 Task: Find the walking route from Golden Gate Park to the de Young Museum.
Action: Mouse moved to (368, 107)
Screenshot: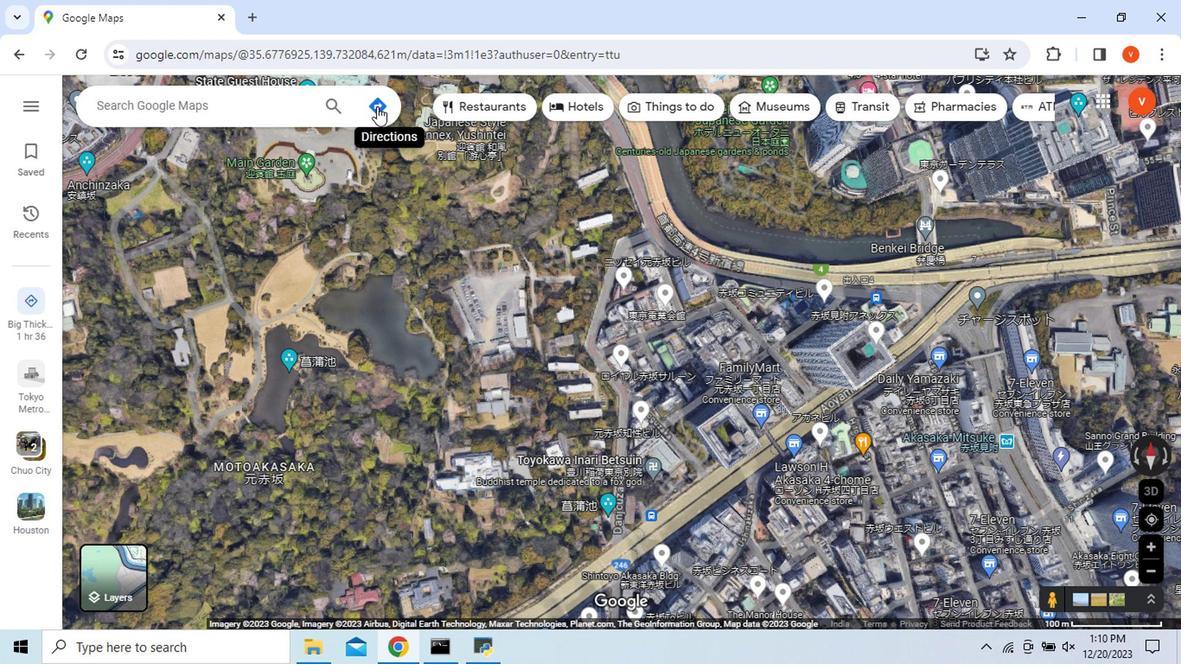 
Action: Mouse pressed left at (368, 107)
Screenshot: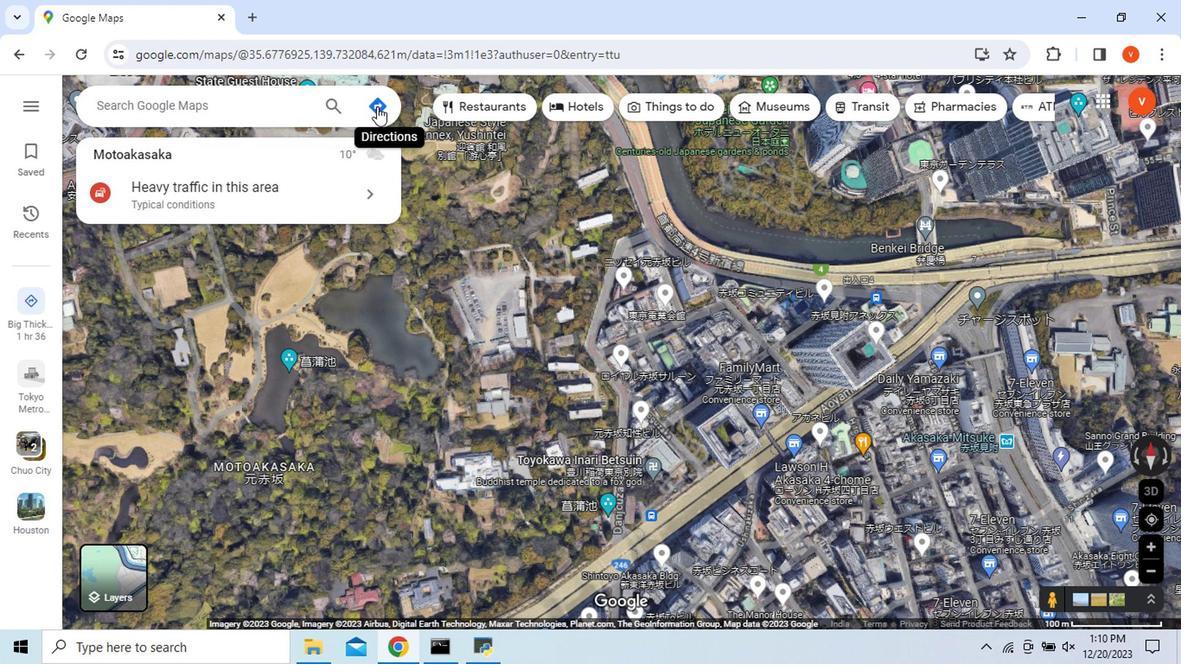 
Action: Mouse moved to (572, 339)
Screenshot: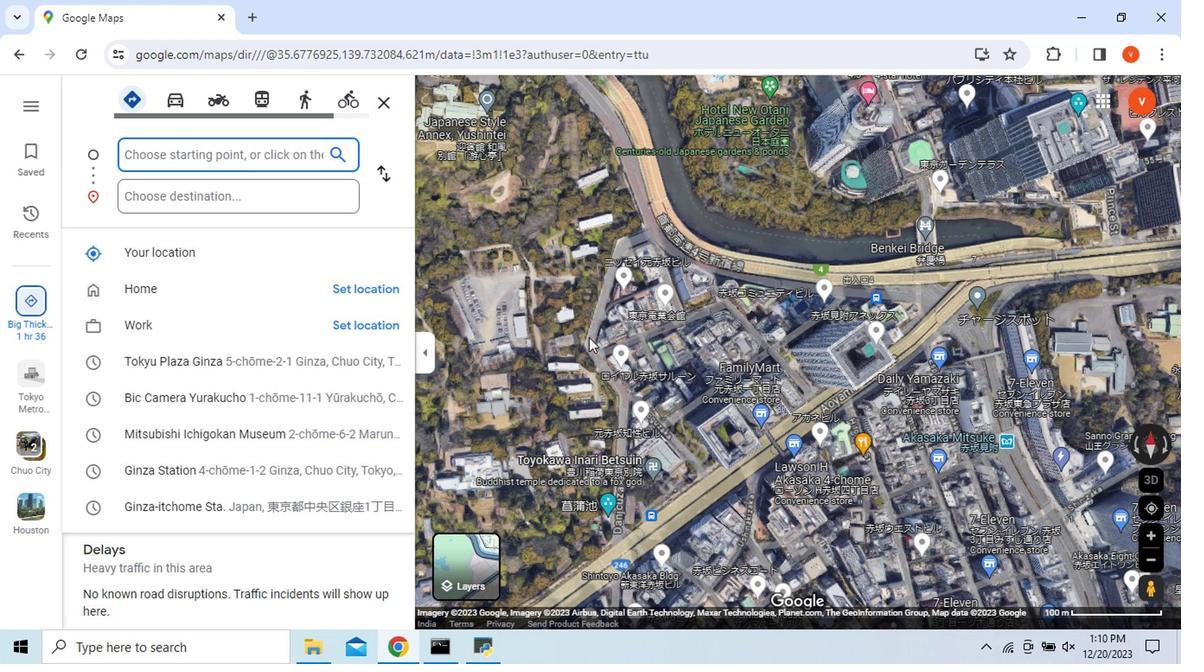 
Action: Key pressed <Key.shift>Golden<Key.space><Key.shift>Gate
Screenshot: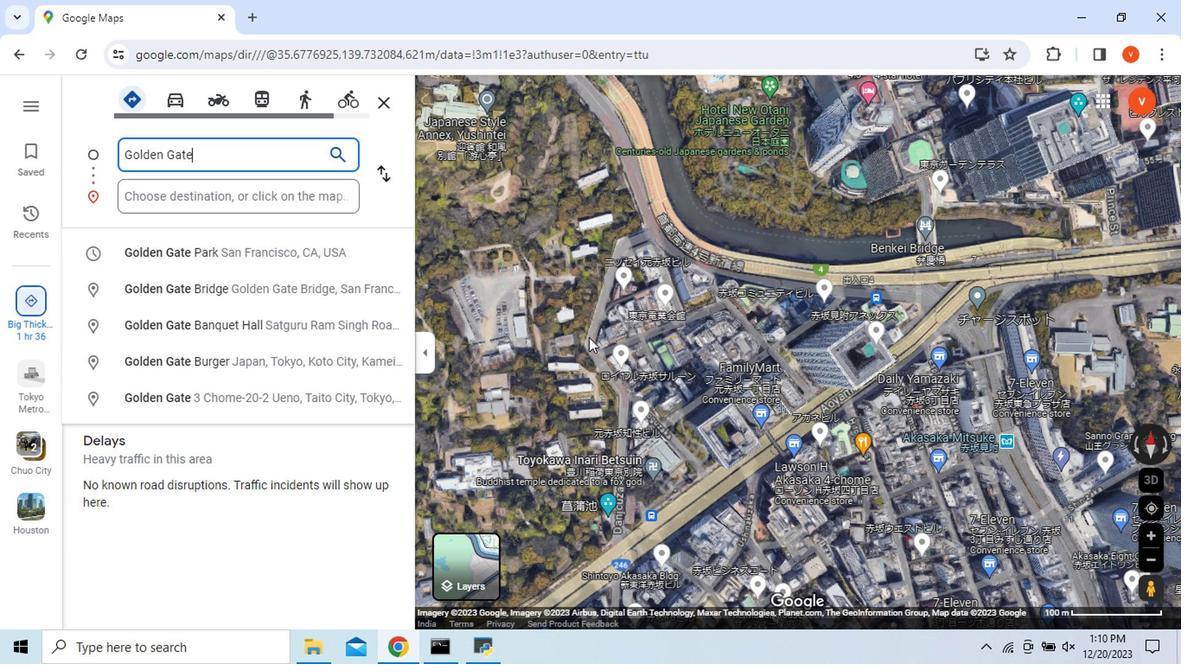 
Action: Mouse moved to (232, 256)
Screenshot: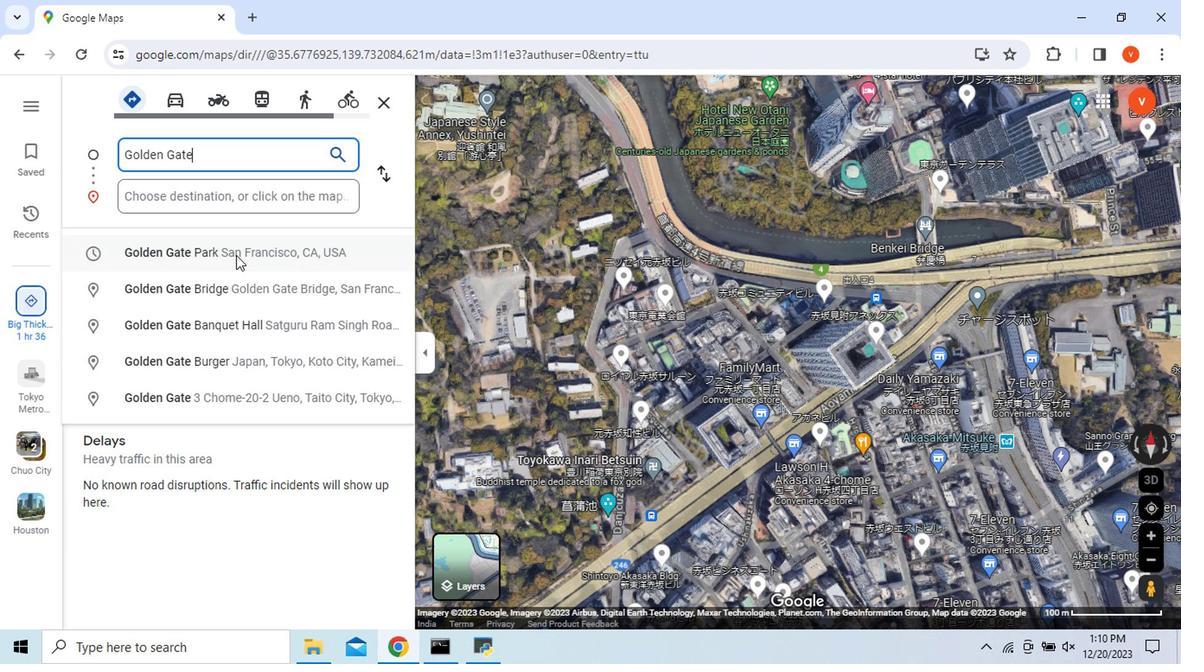 
Action: Mouse pressed left at (232, 256)
Screenshot: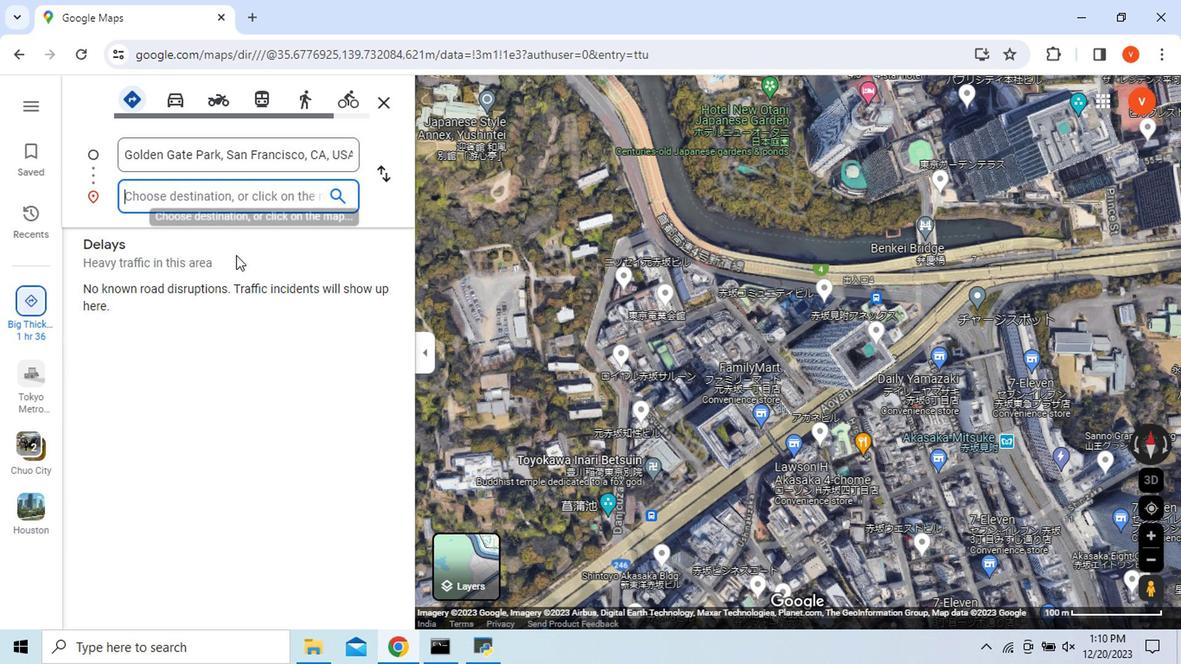 
Action: Mouse moved to (233, 390)
Screenshot: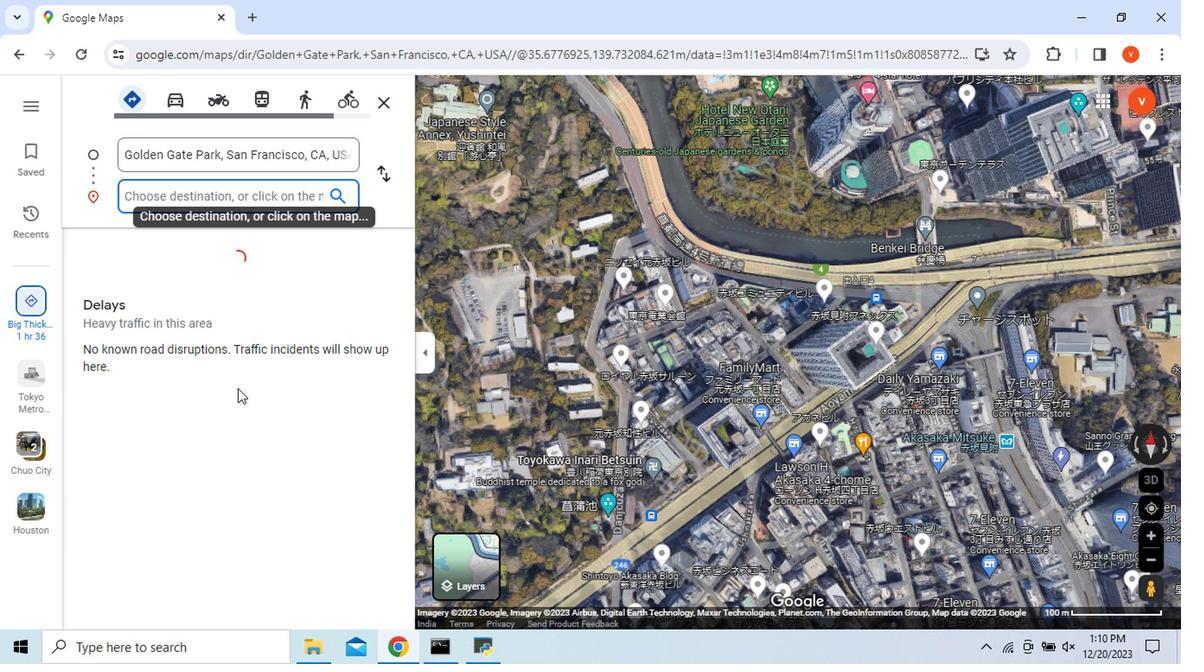 
Action: Key pressed <Key.shift>de<Key.space><Key.shift>Young
Screenshot: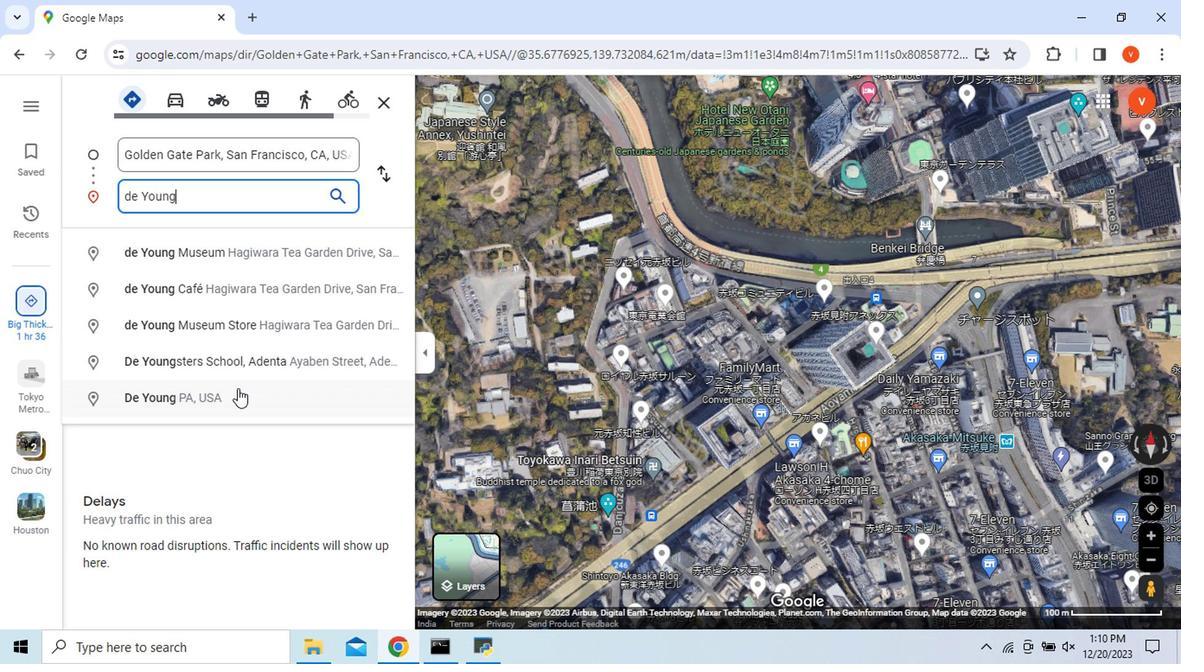 
Action: Mouse moved to (244, 248)
Screenshot: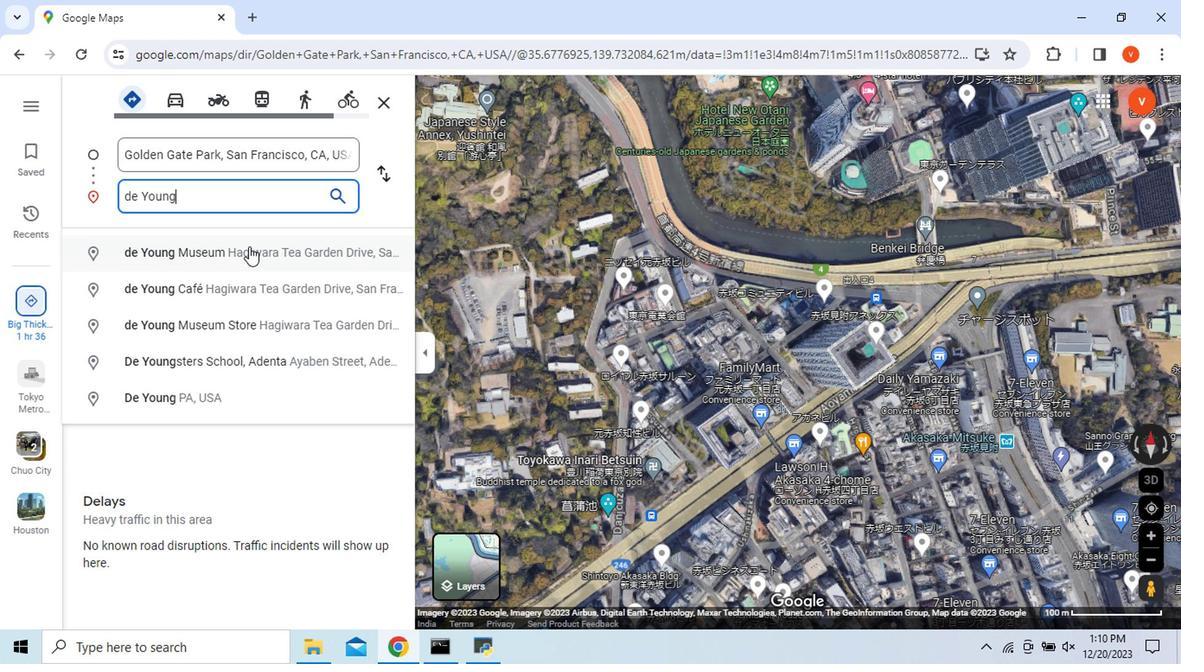 
Action: Mouse pressed left at (244, 248)
Screenshot: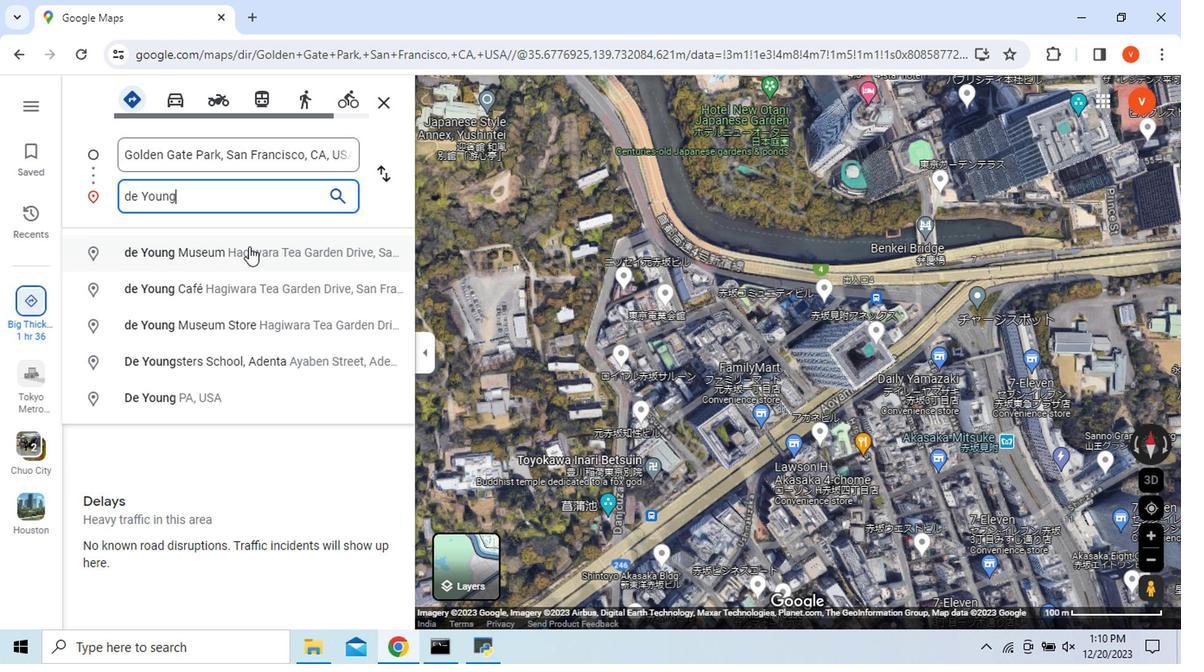 
Action: Mouse moved to (727, 597)
Screenshot: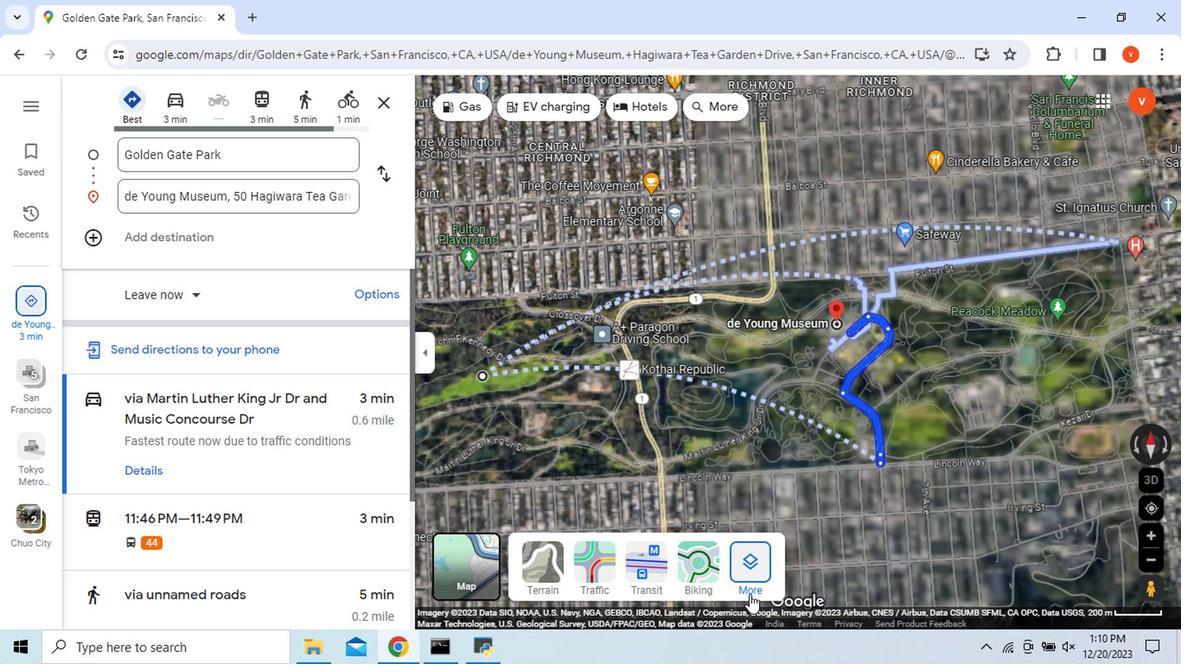 
Action: Mouse pressed left at (727, 597)
Screenshot: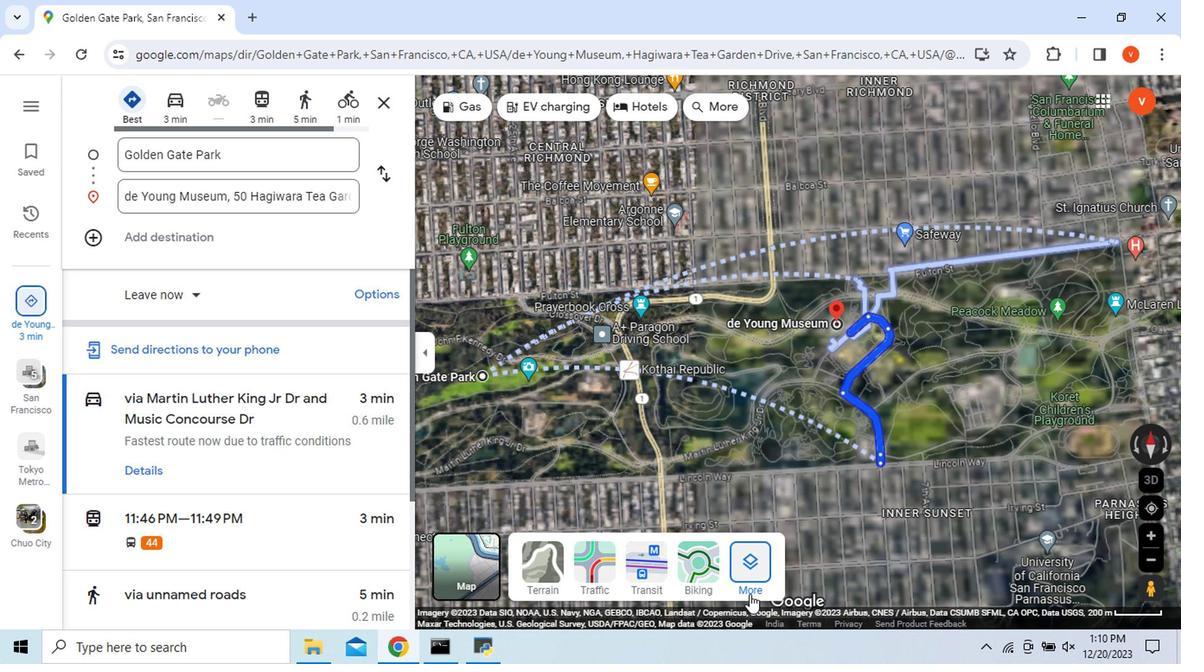 
Action: Mouse moved to (635, 500)
Screenshot: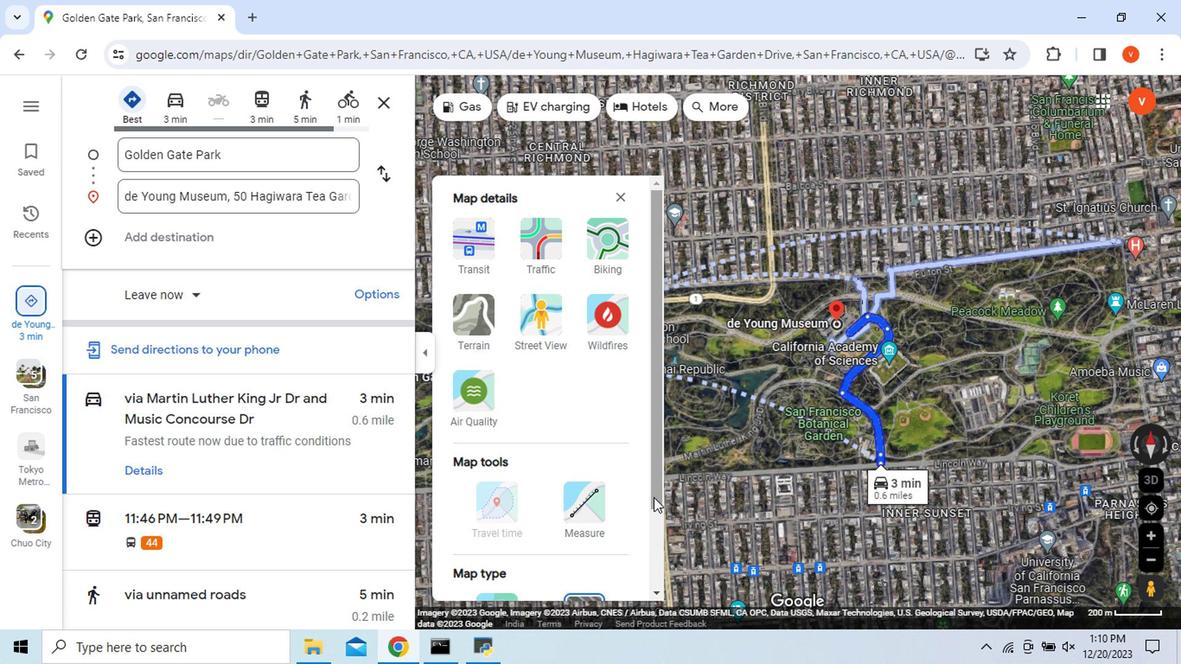 
Action: Mouse pressed left at (635, 500)
Screenshot: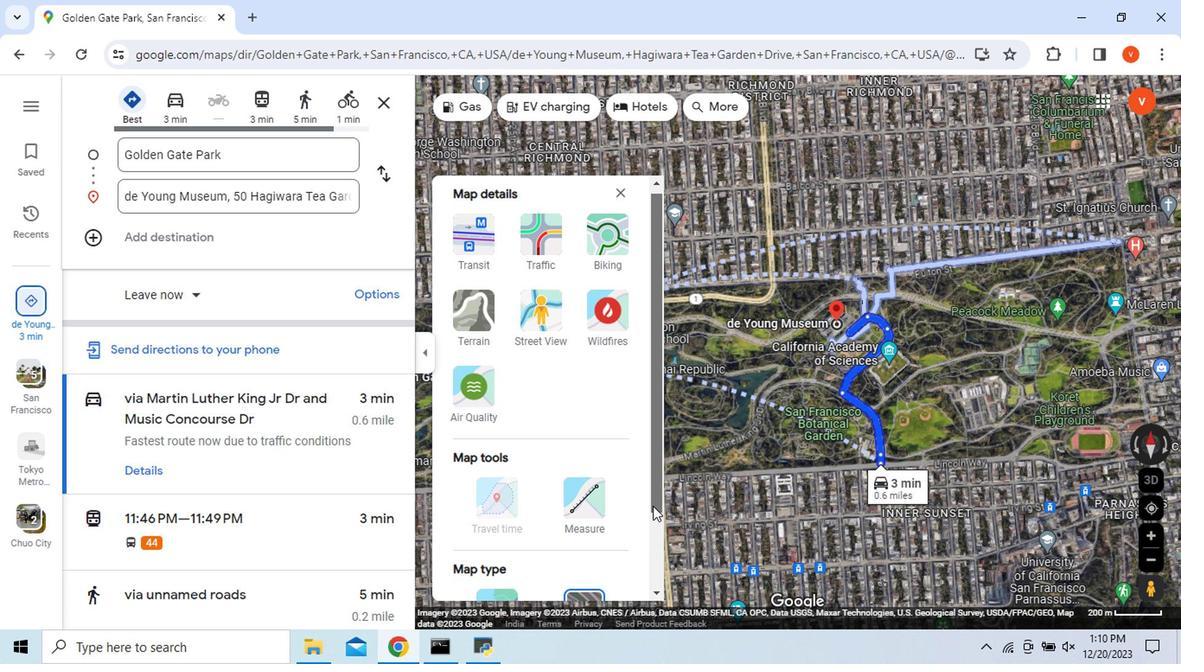 
Action: Mouse moved to (470, 538)
Screenshot: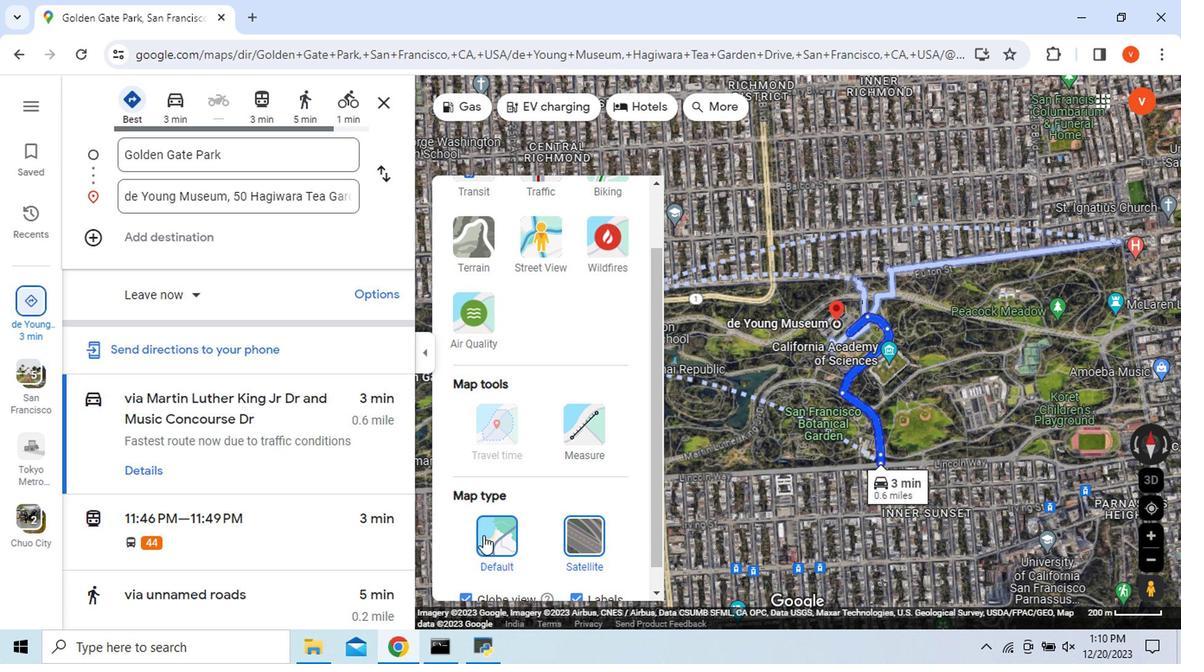 
Action: Mouse pressed left at (470, 538)
Screenshot: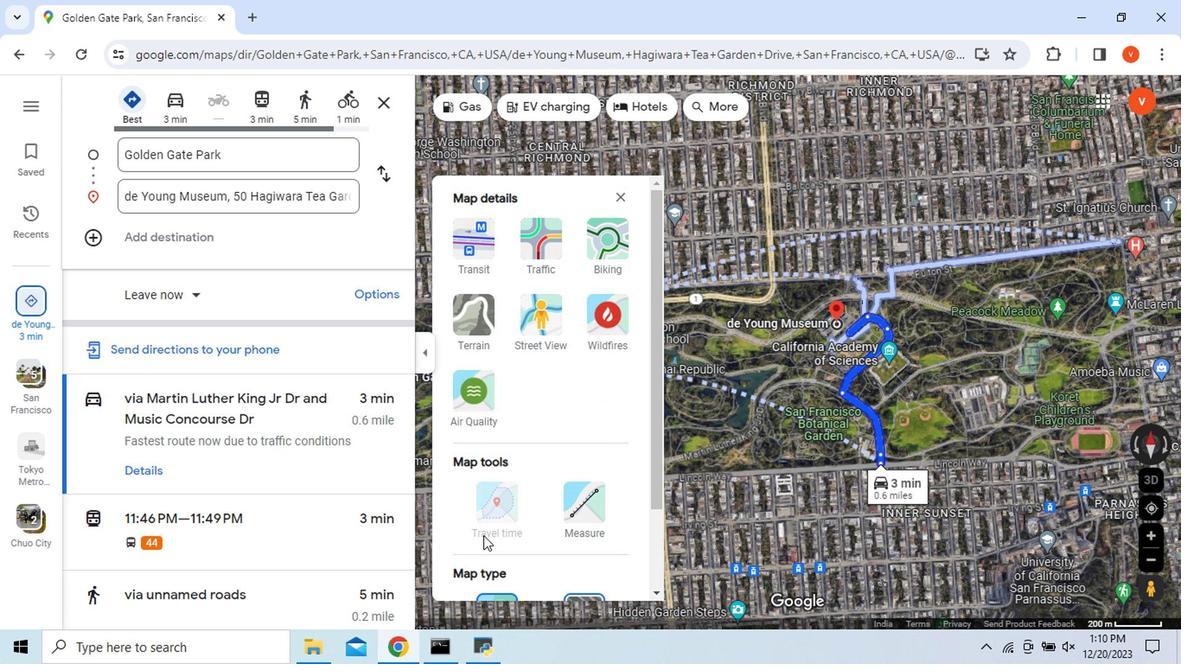 
Action: Mouse moved to (301, 97)
Screenshot: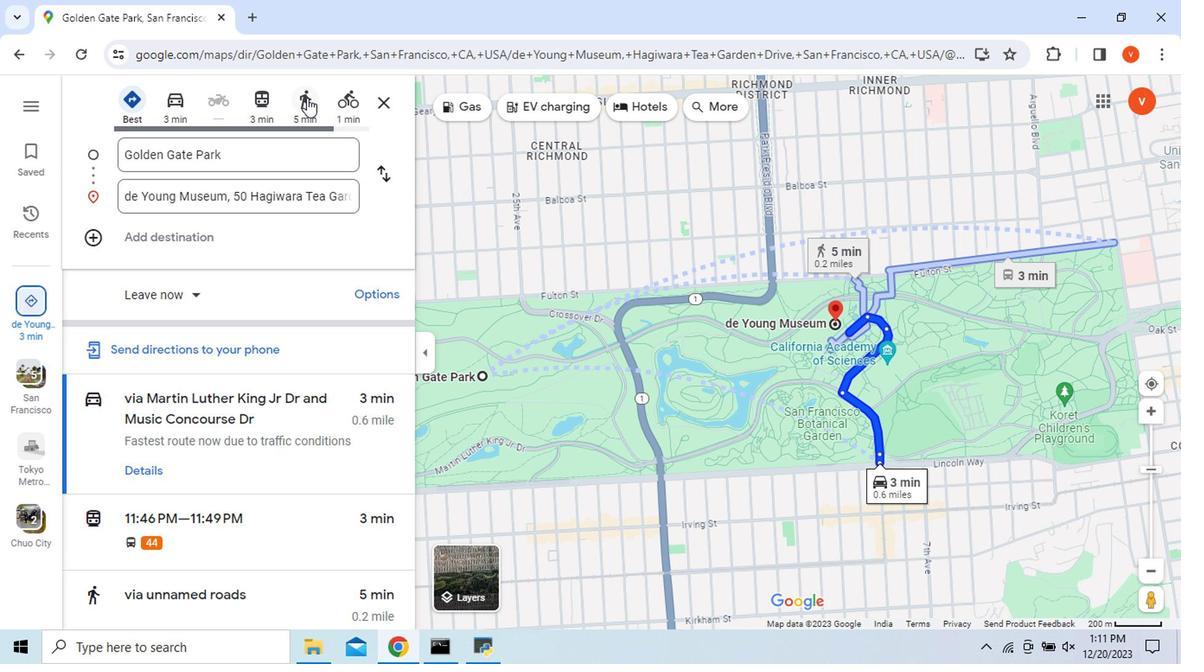 
Action: Mouse pressed left at (301, 97)
Screenshot: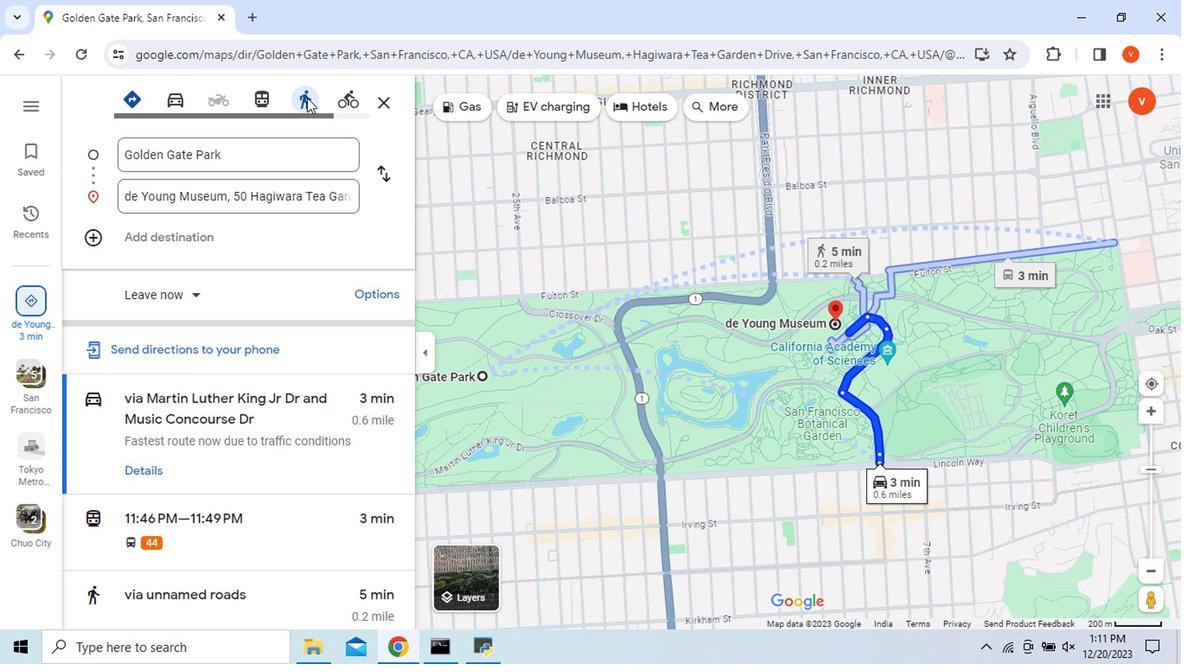 
Action: Mouse moved to (151, 429)
Screenshot: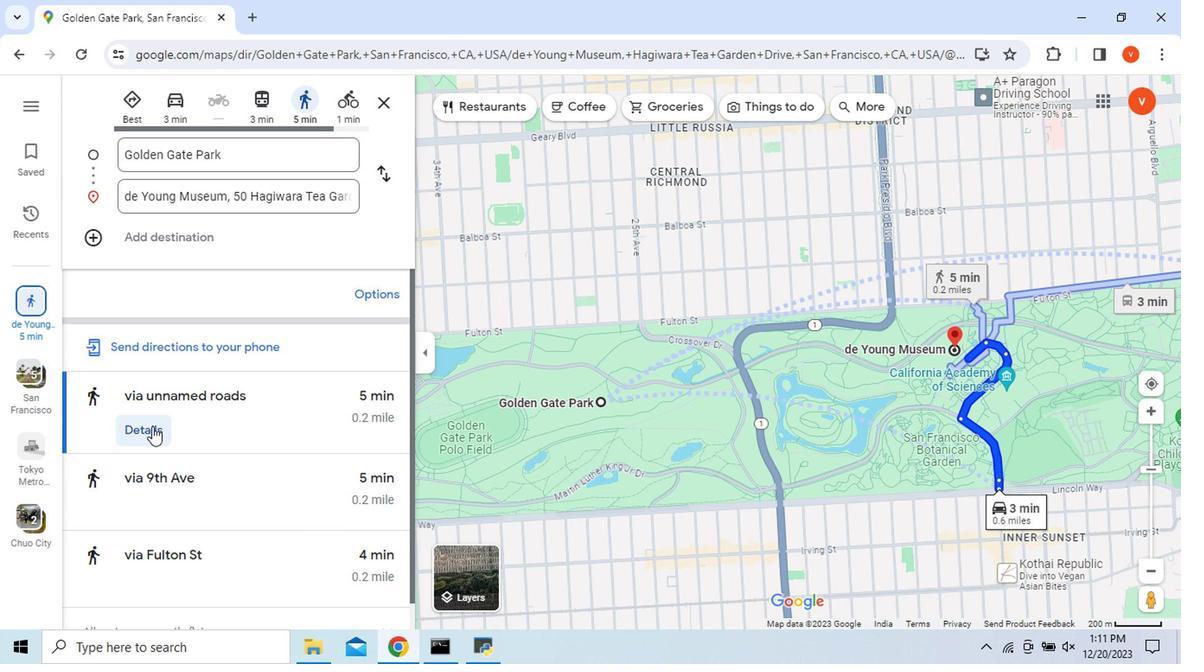 
Action: Mouse pressed left at (151, 429)
Screenshot: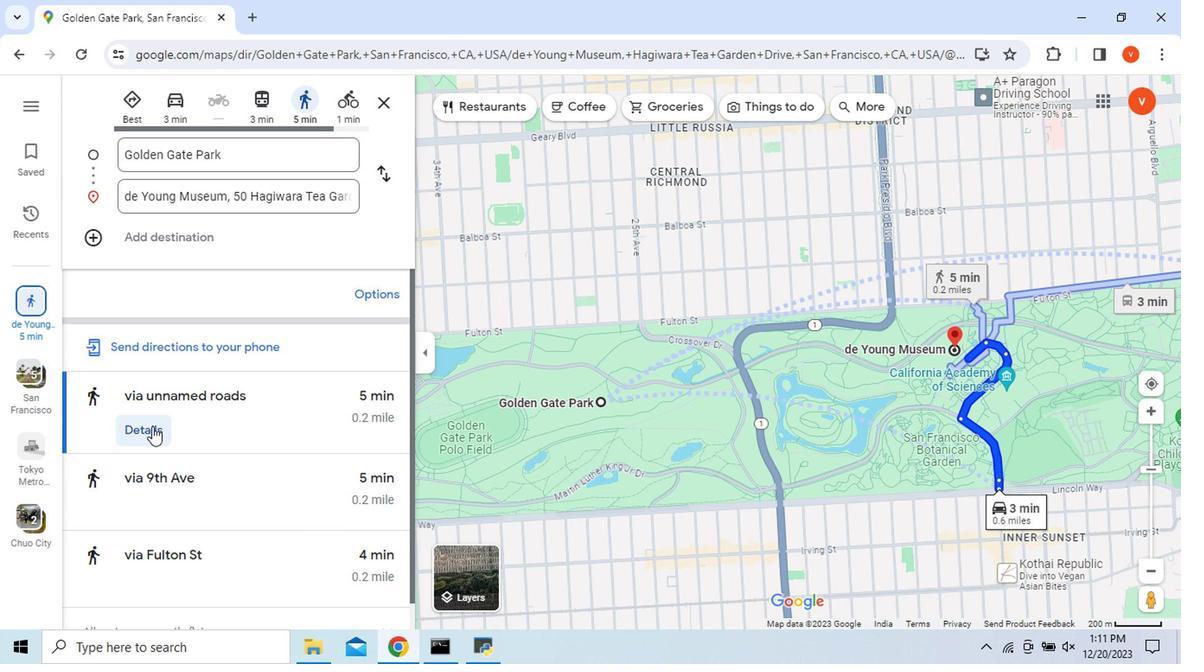 
Action: Mouse moved to (400, 397)
Screenshot: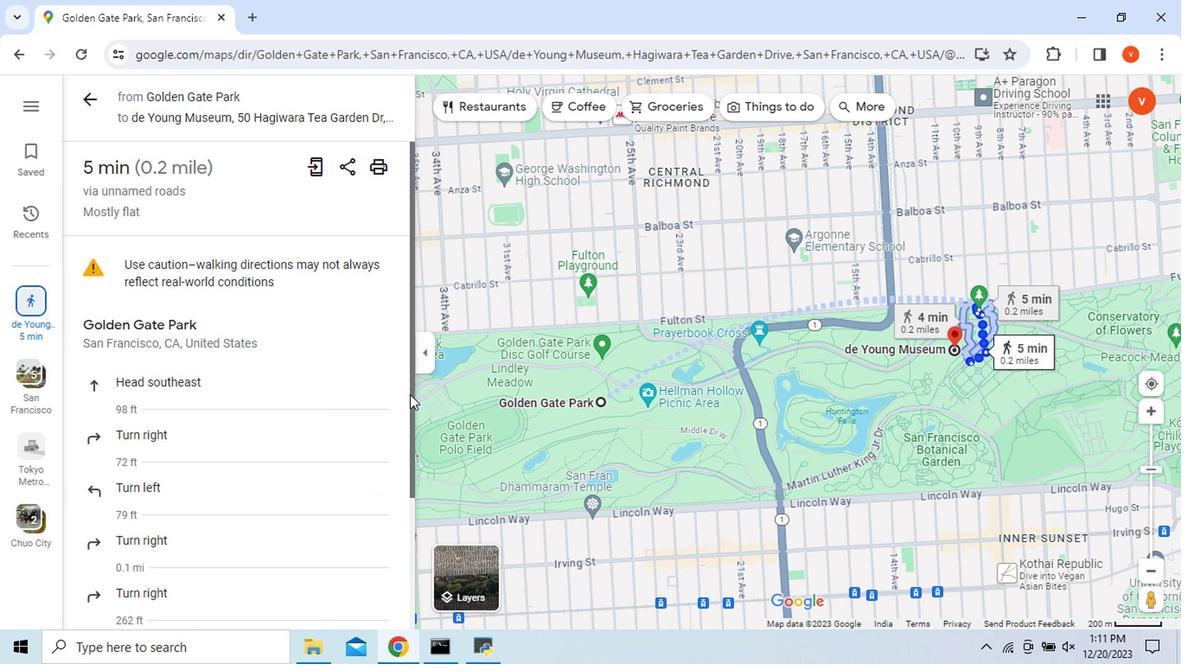 
Action: Mouse pressed left at (400, 397)
Screenshot: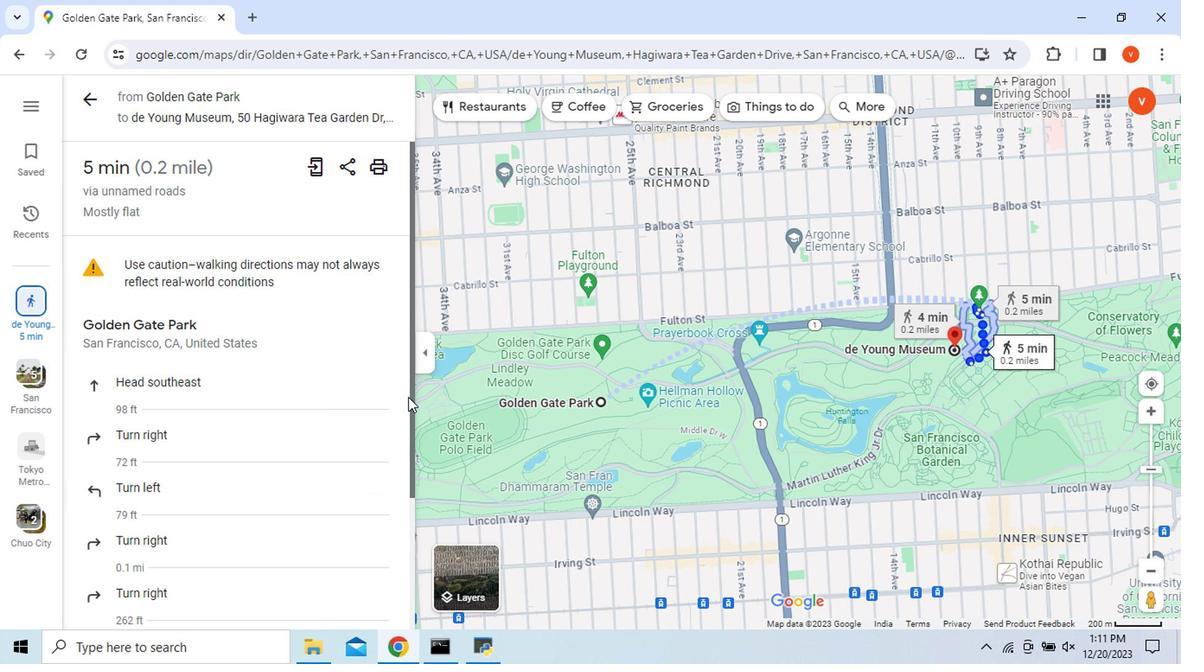 
Action: Mouse moved to (90, 99)
Screenshot: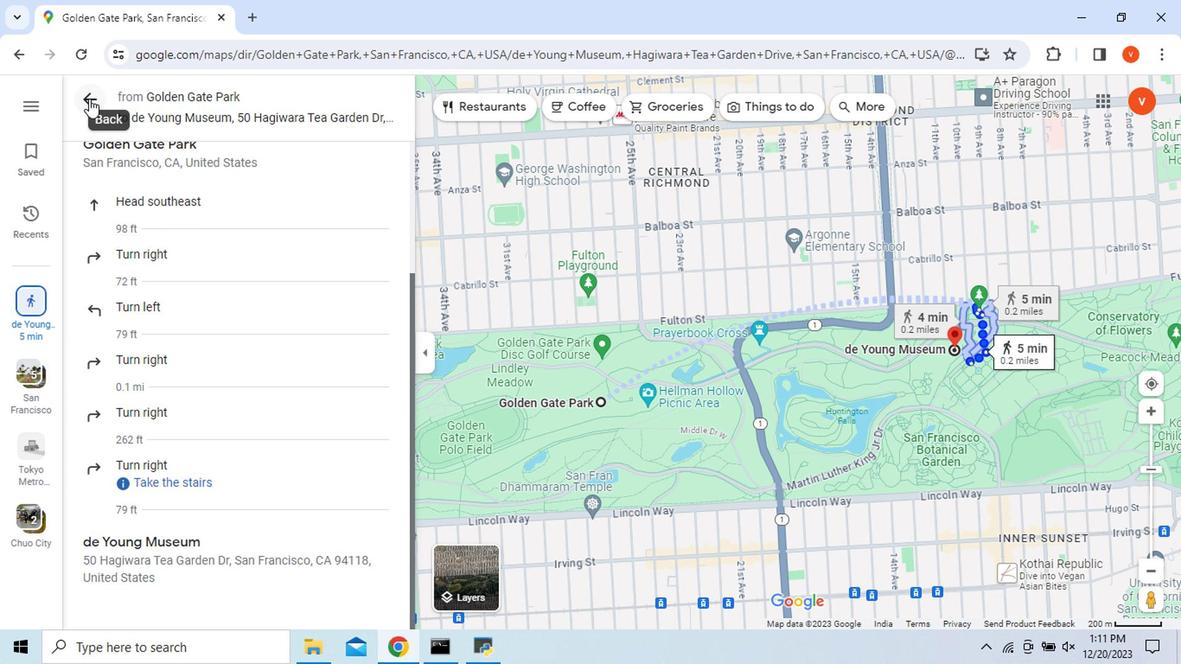 
Action: Mouse pressed left at (90, 99)
Screenshot: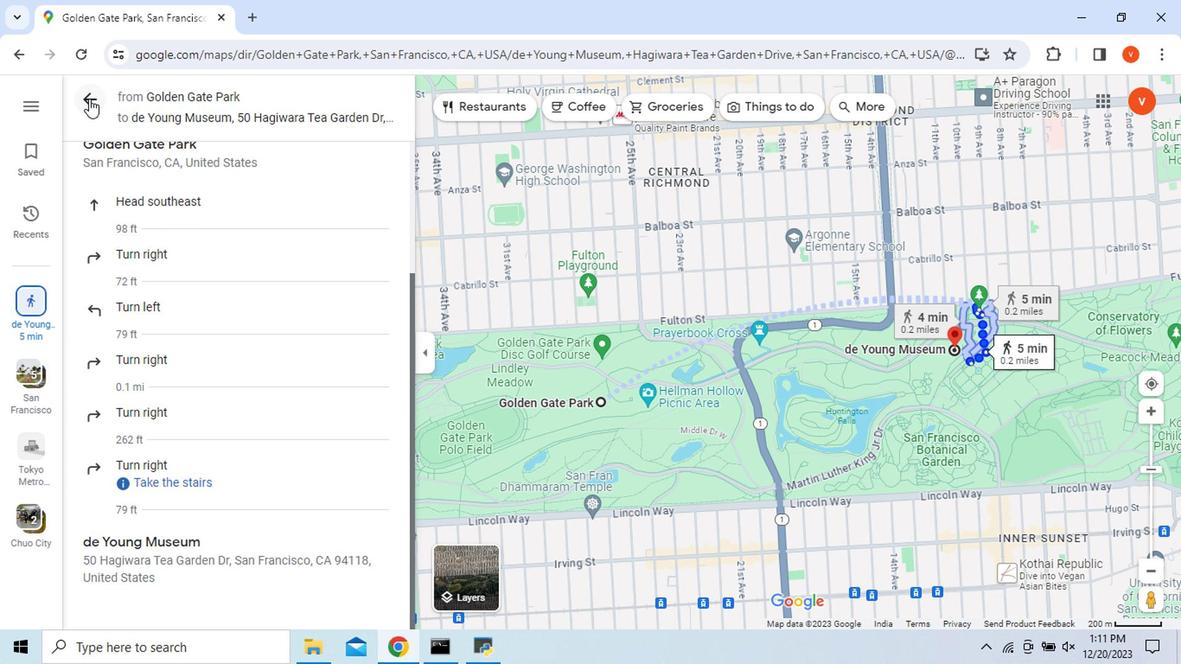 
Action: Mouse moved to (264, 501)
Screenshot: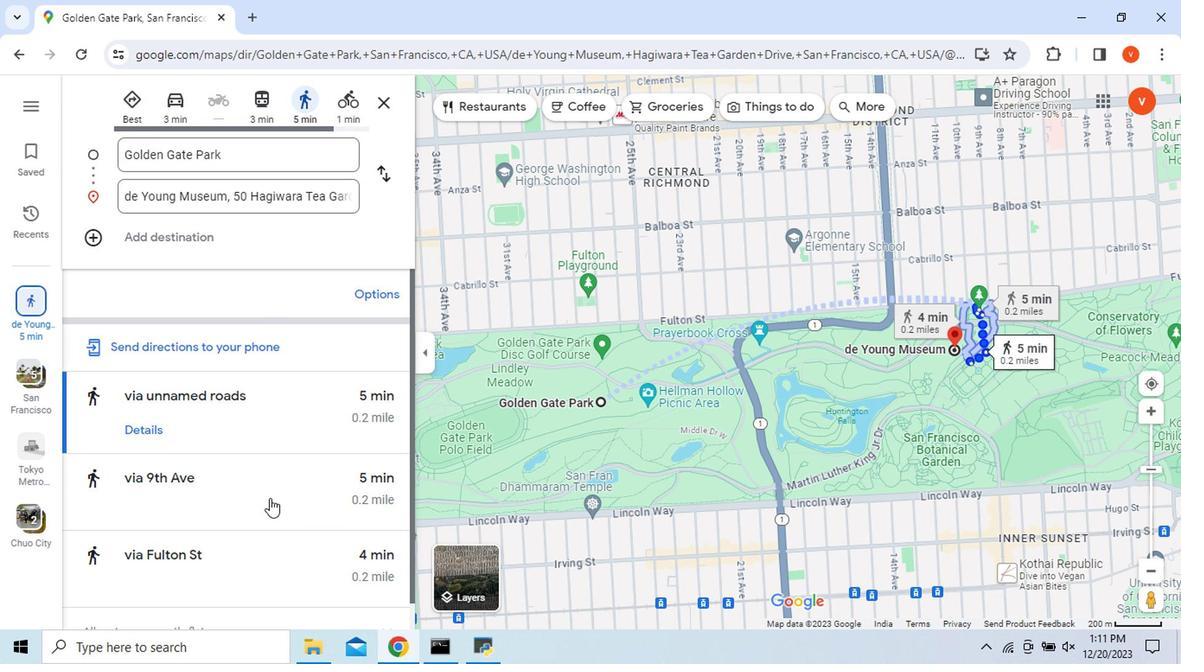 
Action: Mouse scrolled (264, 500) with delta (0, 0)
Screenshot: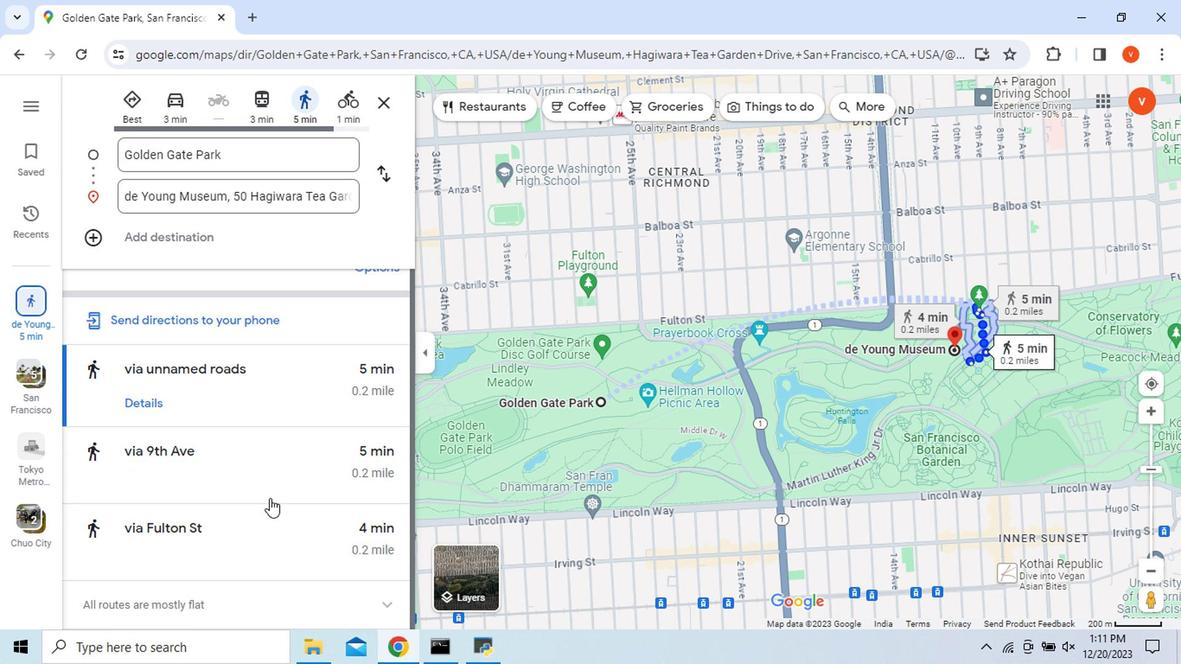 
Action: Mouse moved to (260, 547)
Screenshot: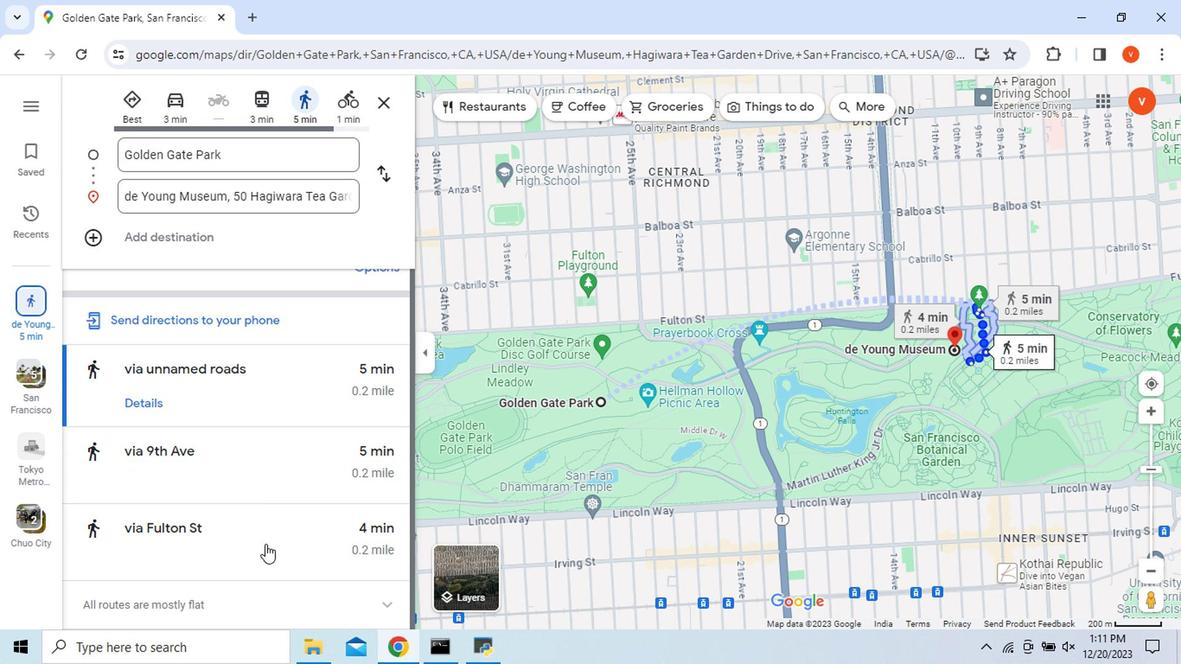 
Action: Mouse pressed left at (260, 547)
Screenshot: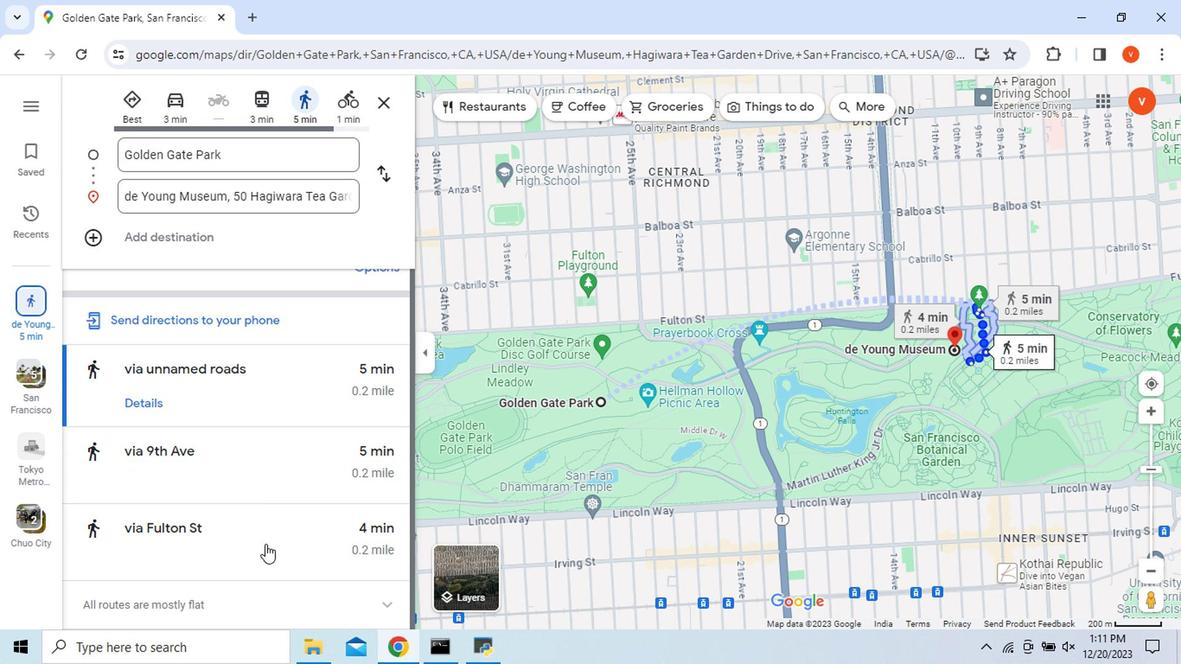 
Action: Mouse moved to (144, 555)
Screenshot: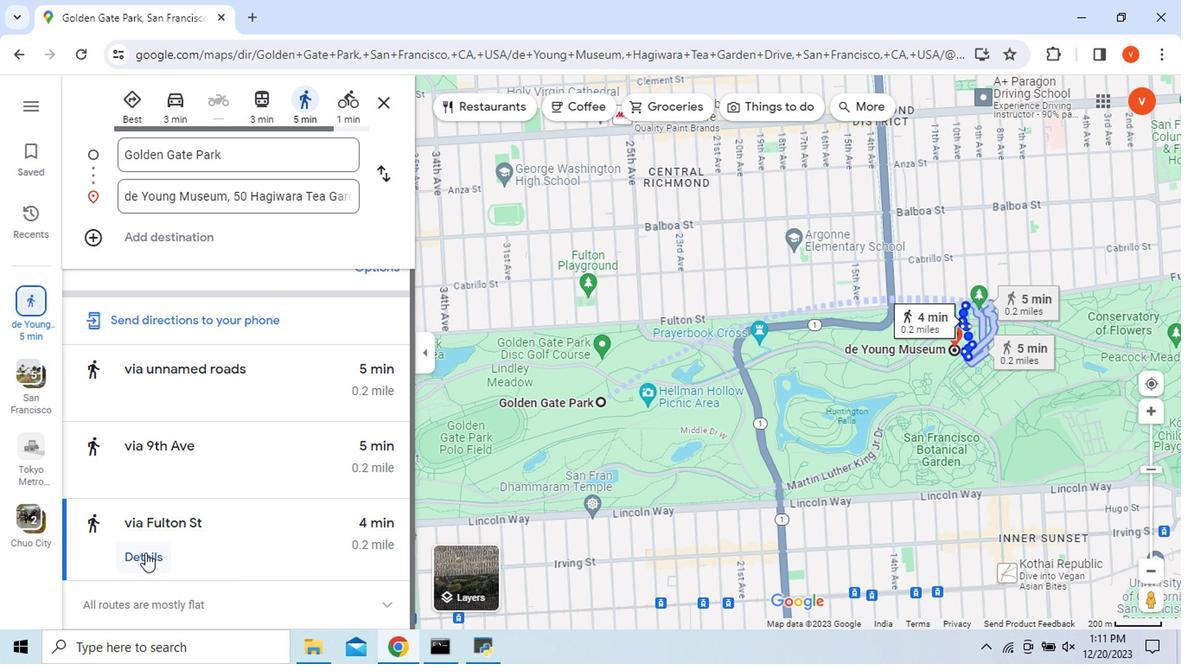 
Action: Mouse pressed left at (144, 555)
Screenshot: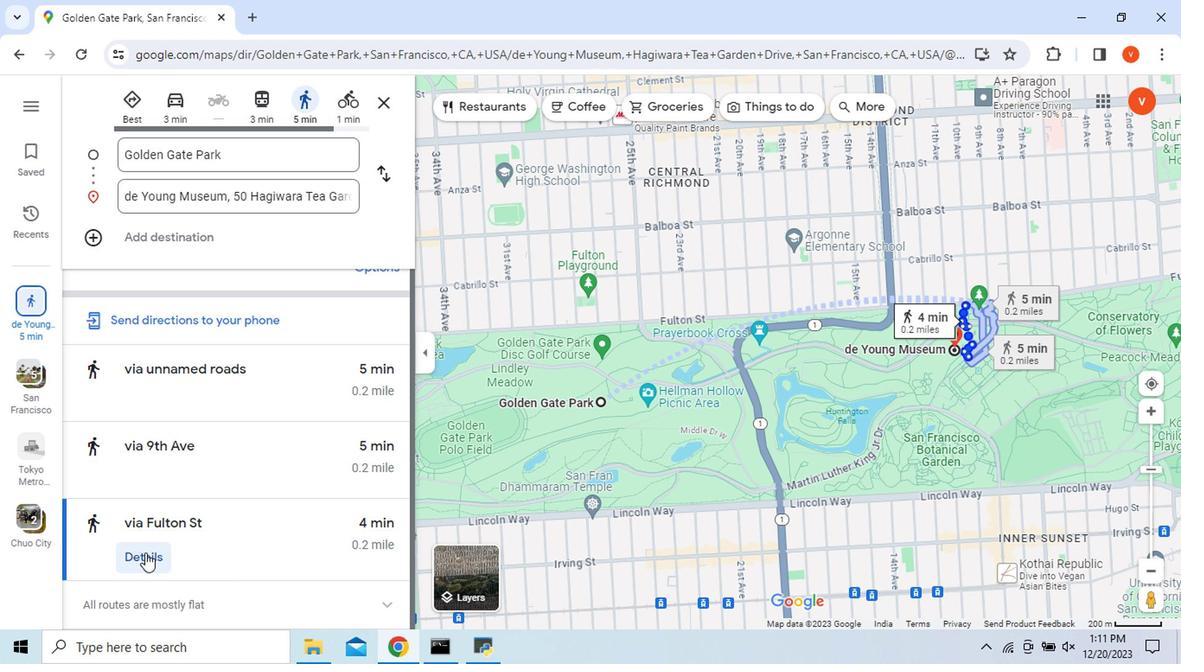 
Action: Mouse moved to (400, 427)
Screenshot: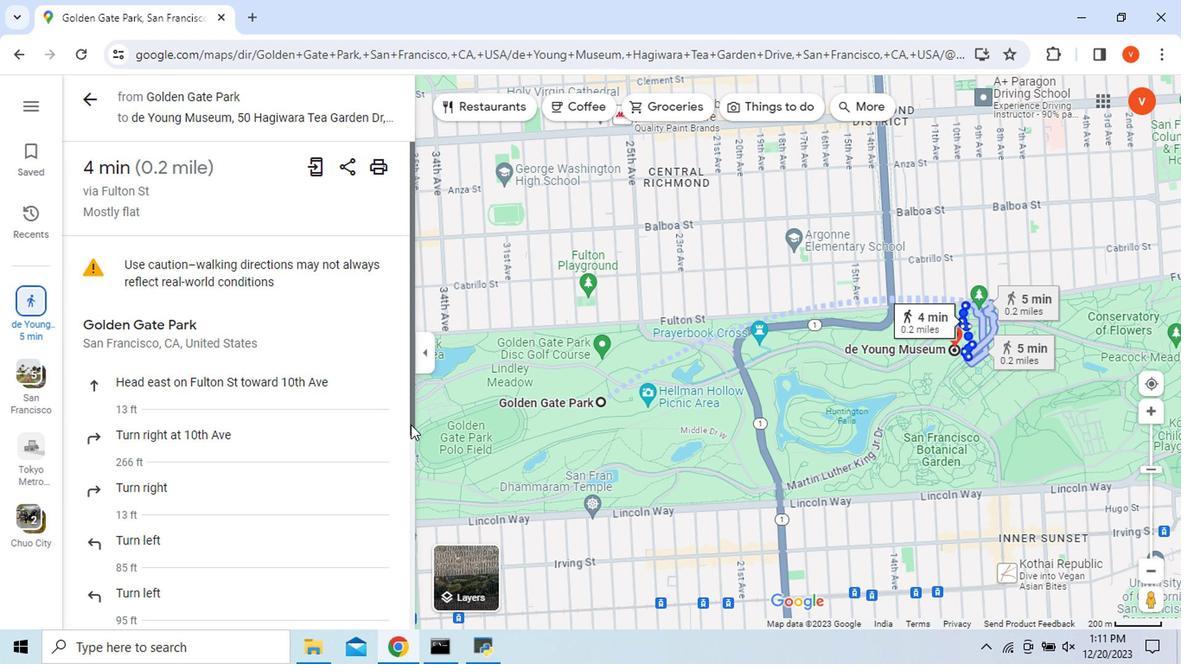 
Action: Mouse pressed left at (400, 427)
Screenshot: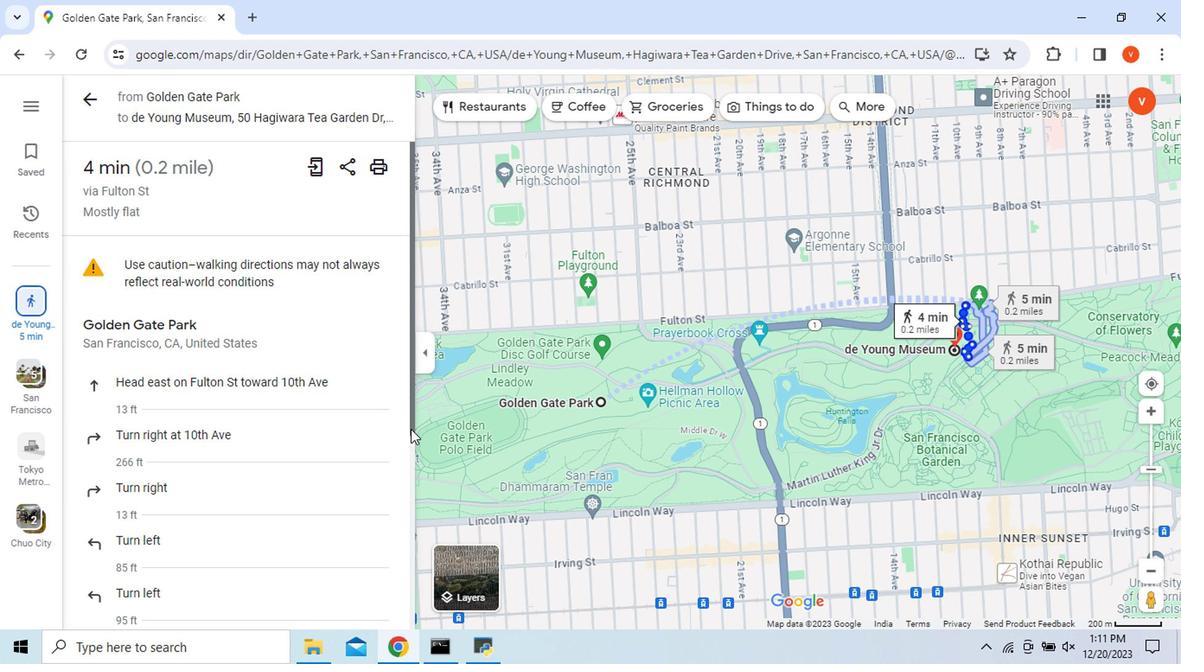 
Action: Mouse moved to (87, 104)
Screenshot: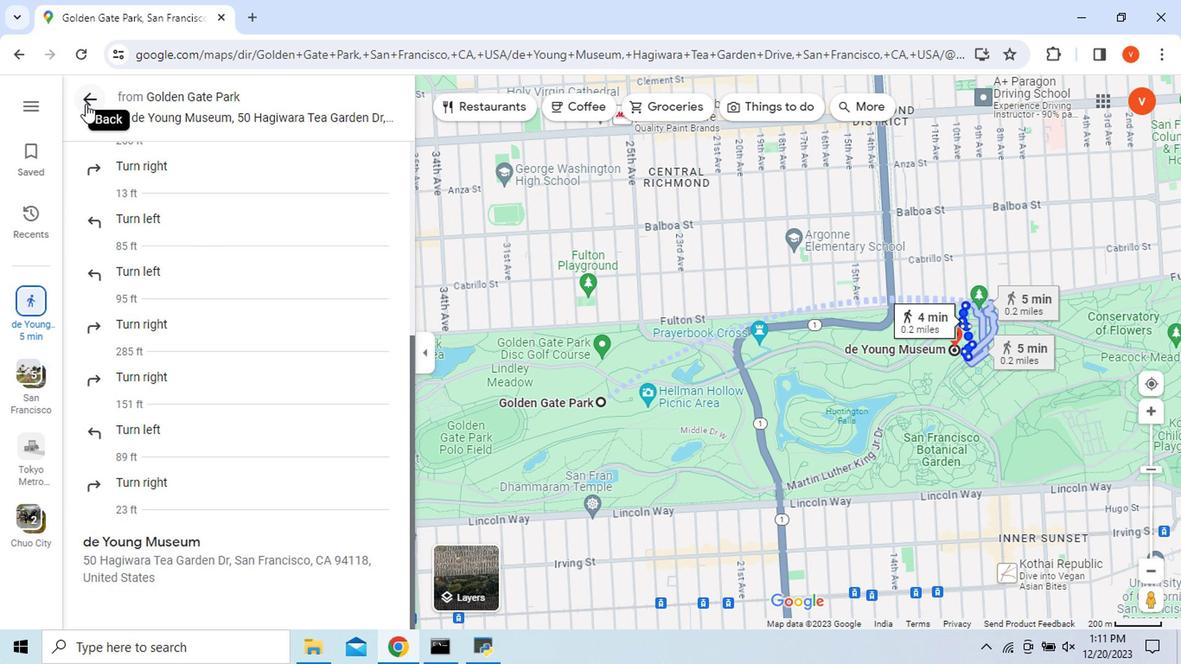 
Action: Mouse pressed left at (87, 104)
Screenshot: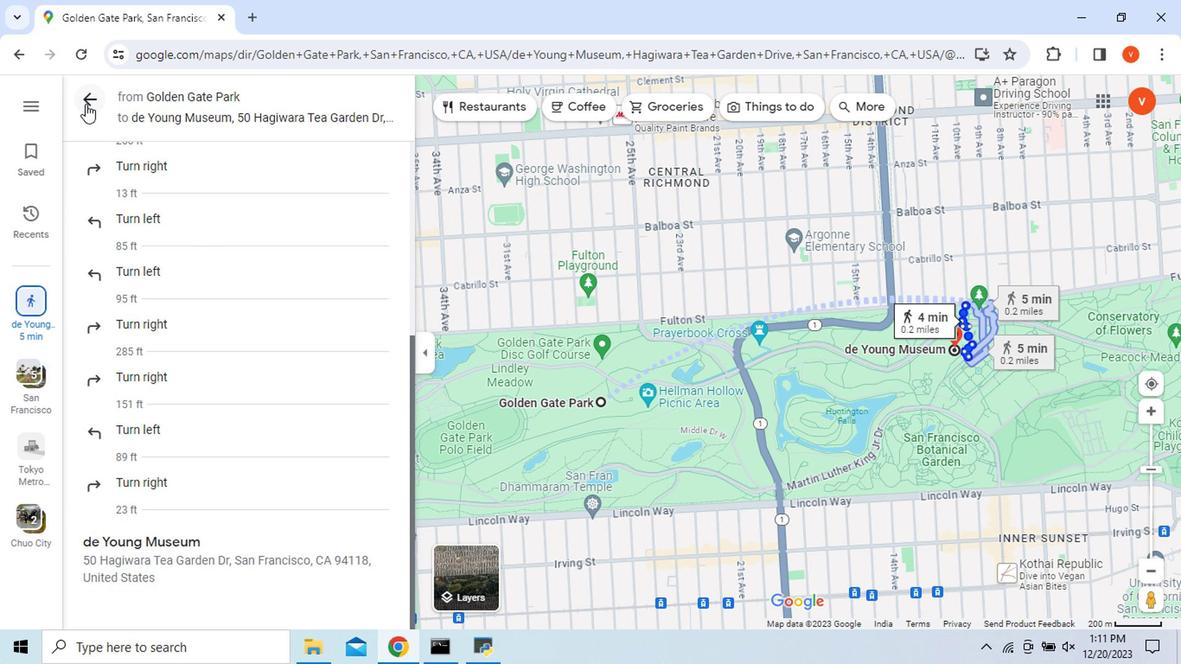 
Action: Mouse moved to (574, 283)
Screenshot: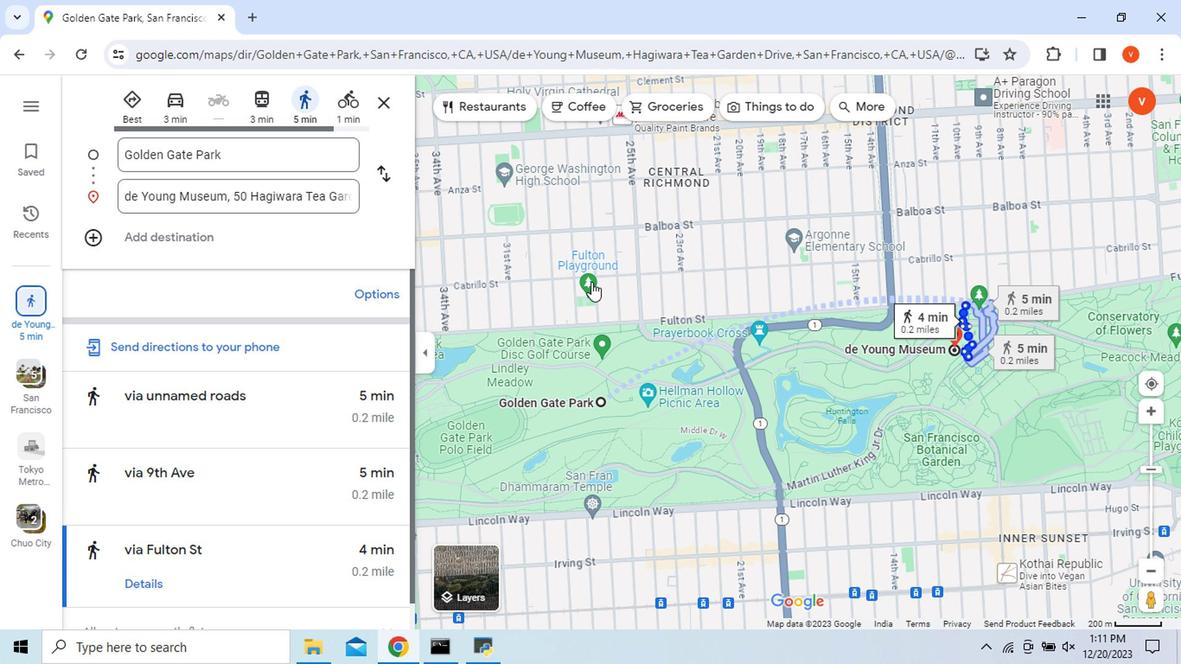 
